Task: Open settings.json of the extension kind.
Action: Mouse moved to (4, 495)
Screenshot: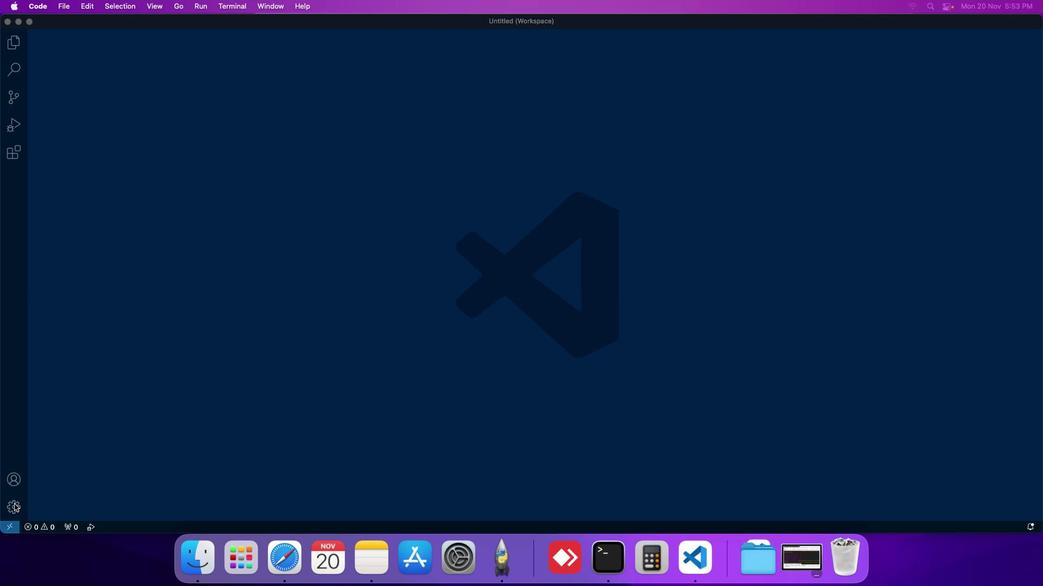 
Action: Mouse pressed left at (4, 495)
Screenshot: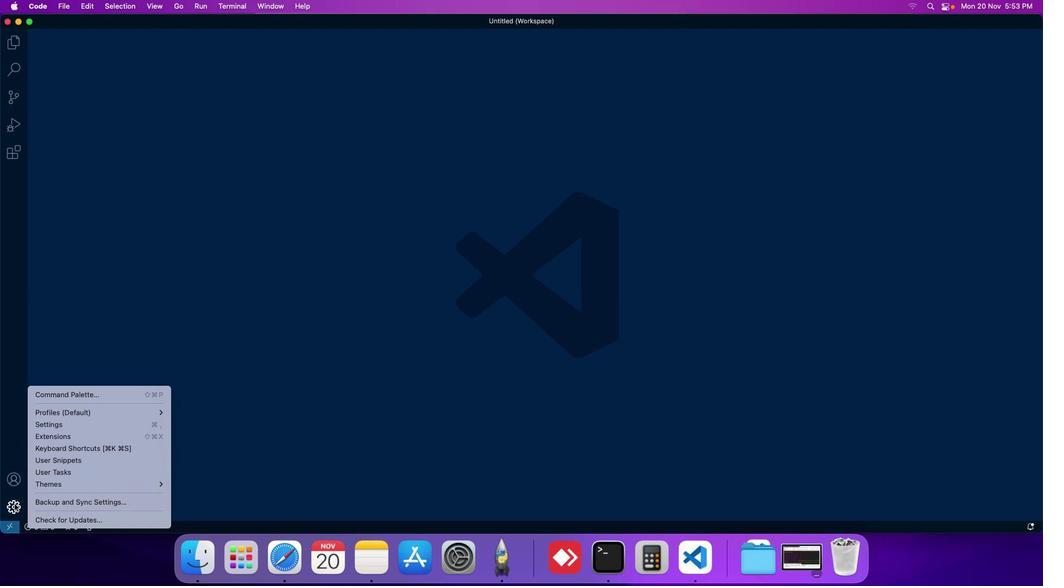 
Action: Mouse moved to (54, 420)
Screenshot: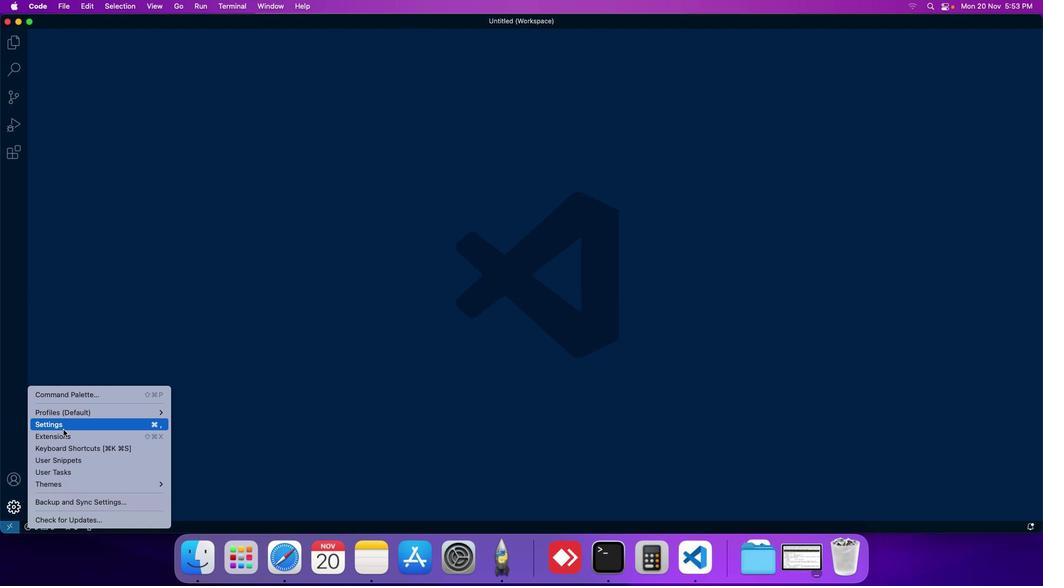 
Action: Mouse pressed left at (54, 420)
Screenshot: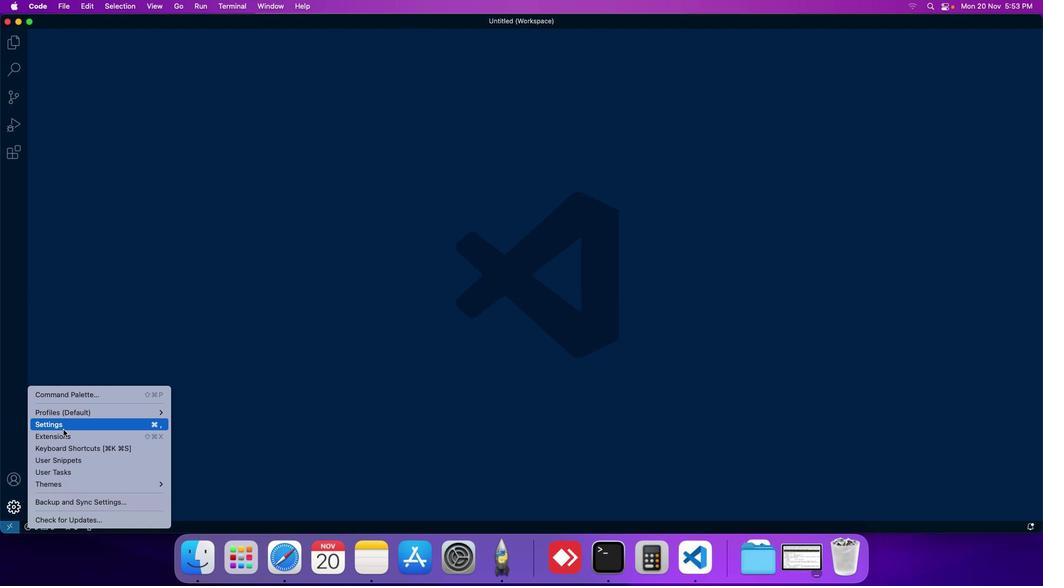 
Action: Mouse scrolled (54, 420) with delta (-8, -9)
Screenshot: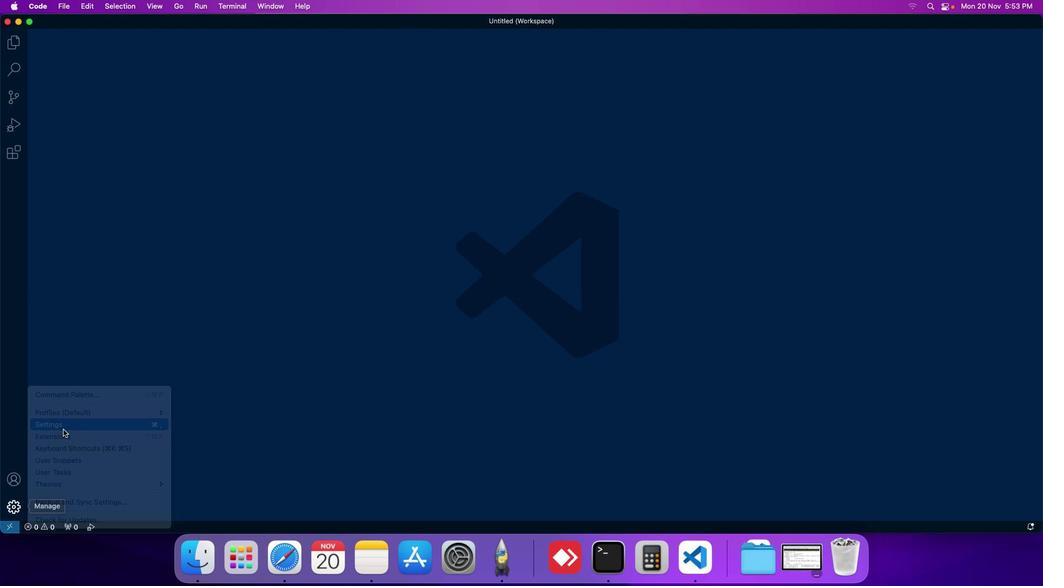 
Action: Mouse moved to (247, 81)
Screenshot: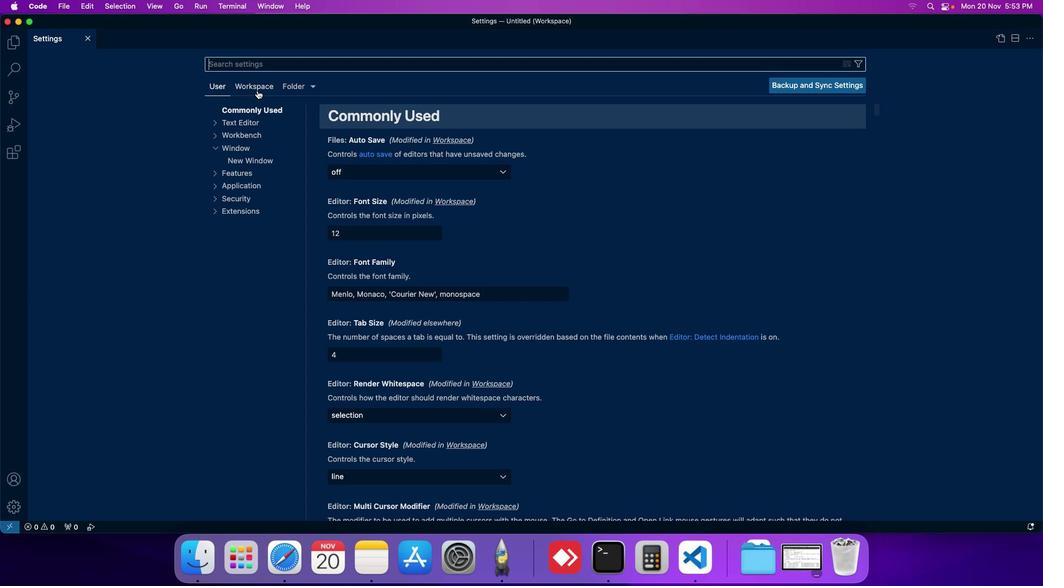 
Action: Mouse pressed left at (247, 81)
Screenshot: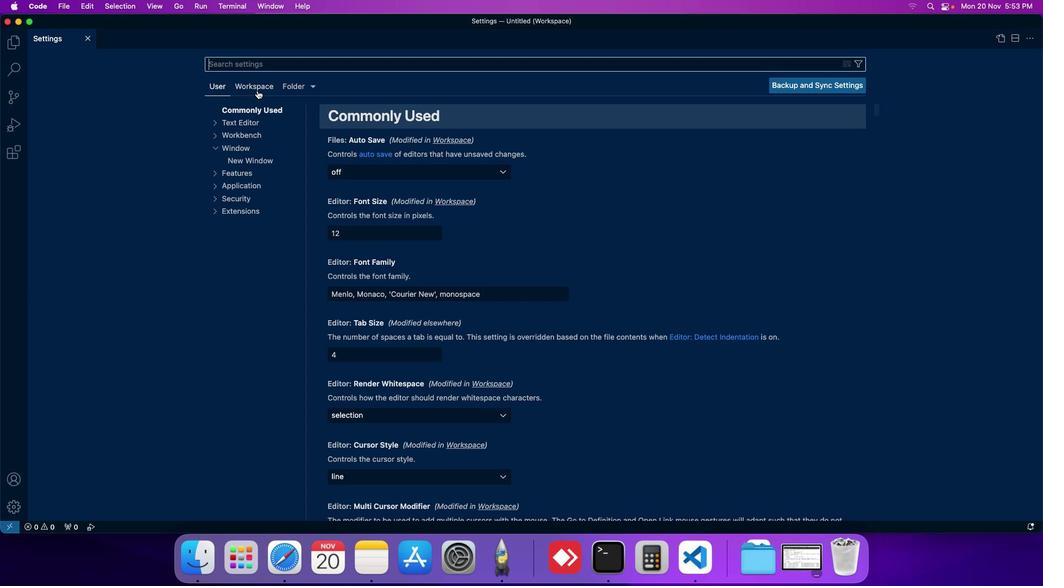 
Action: Mouse moved to (234, 154)
Screenshot: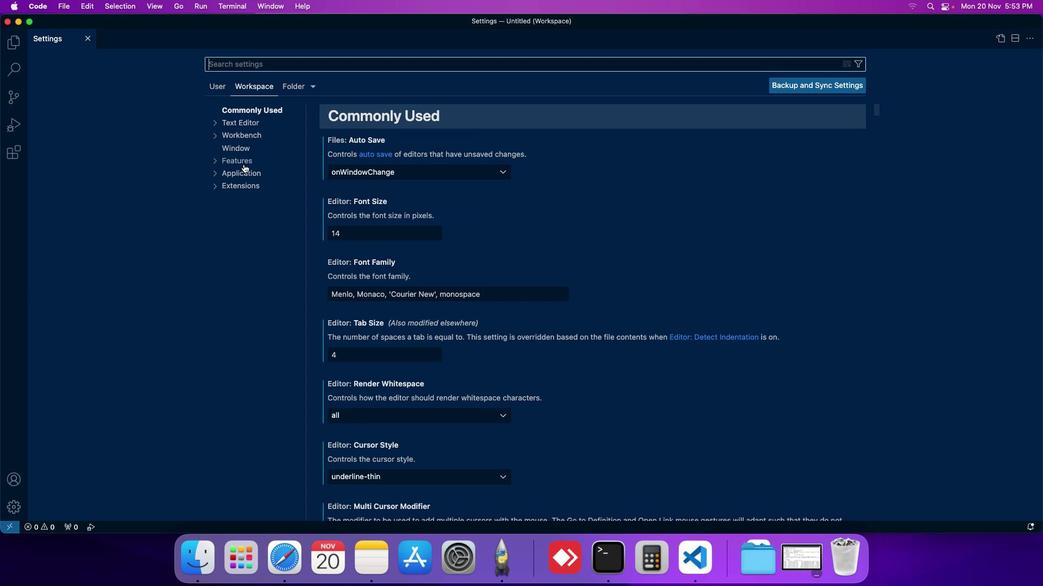 
Action: Mouse pressed left at (234, 154)
Screenshot: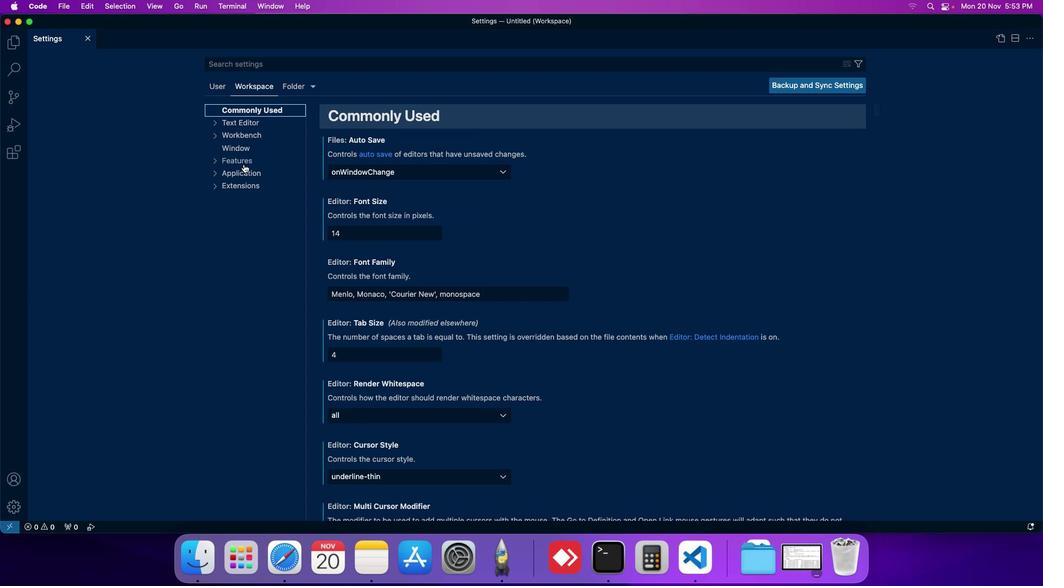 
Action: Mouse moved to (246, 315)
Screenshot: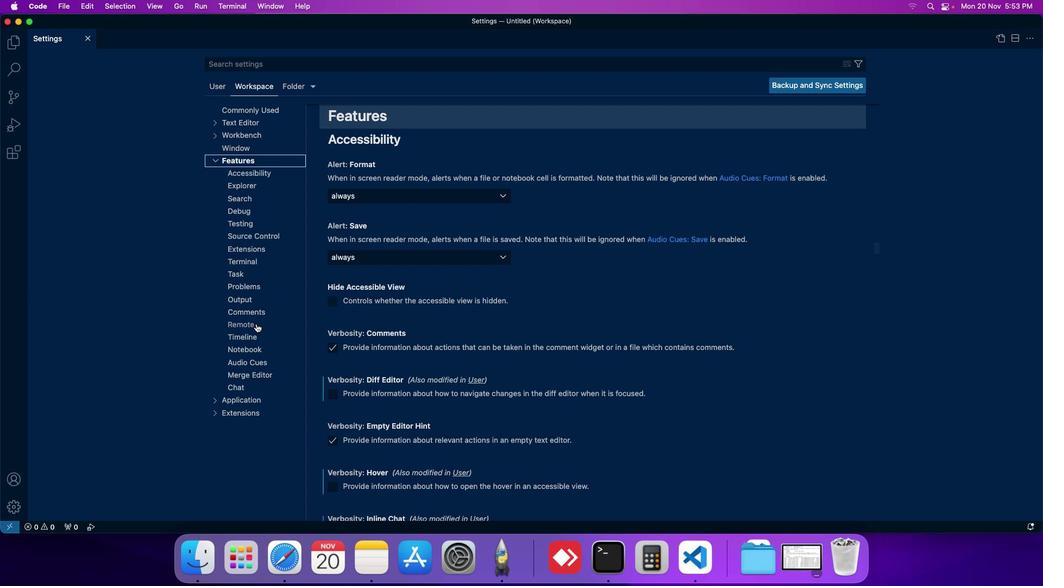 
Action: Mouse pressed left at (246, 315)
Screenshot: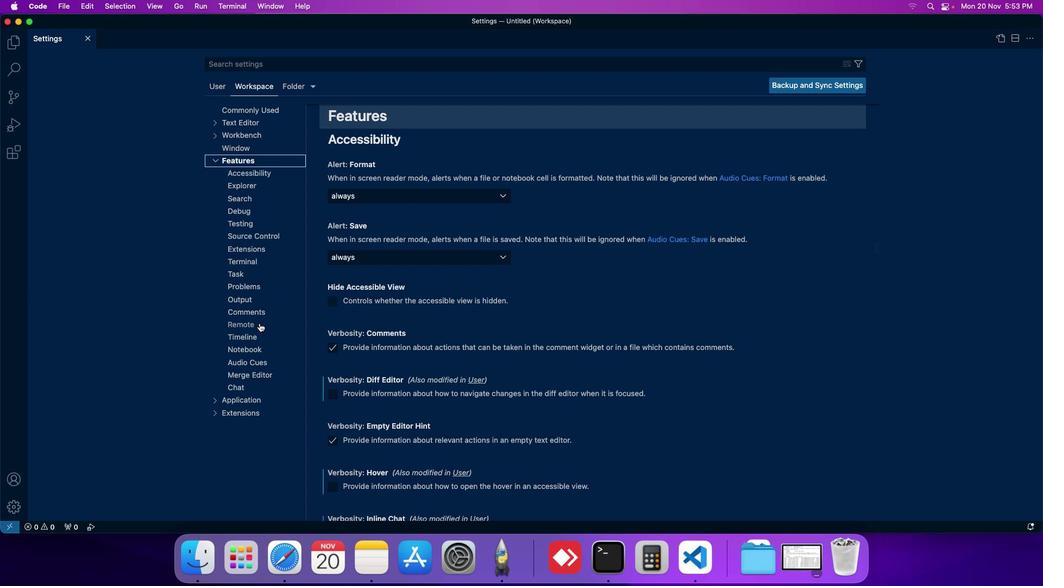
Action: Mouse moved to (344, 358)
Screenshot: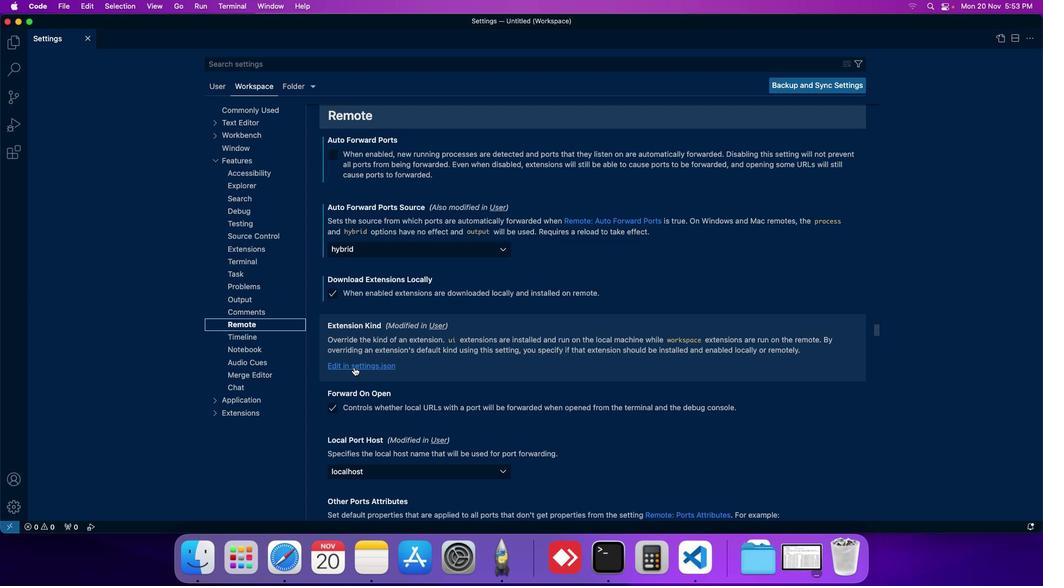 
Action: Mouse pressed left at (344, 358)
Screenshot: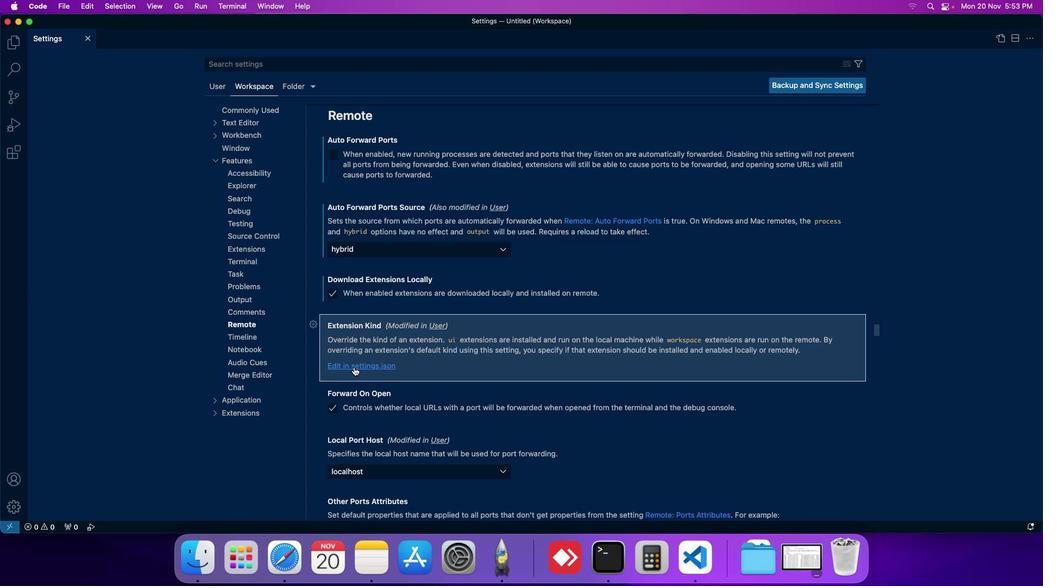 
Action: Mouse moved to (462, 184)
Screenshot: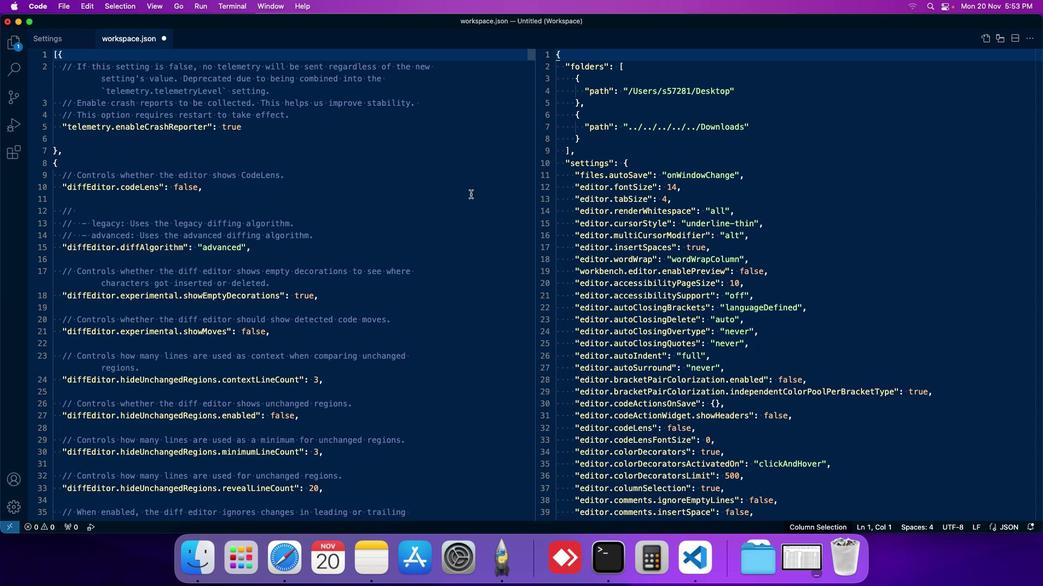 
